 Task: Add Milk Chocolate Peanut Clusters to the cart.
Action: Mouse moved to (18, 55)
Screenshot: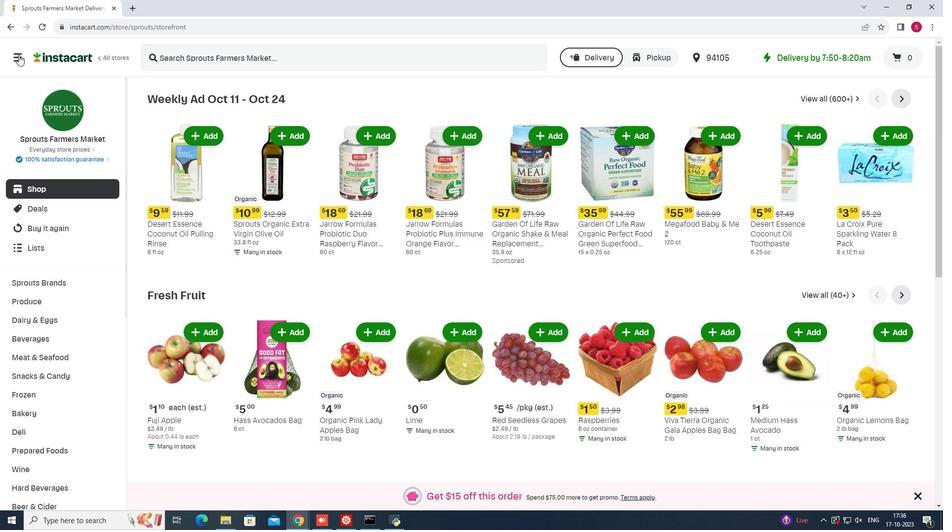 
Action: Mouse pressed left at (18, 55)
Screenshot: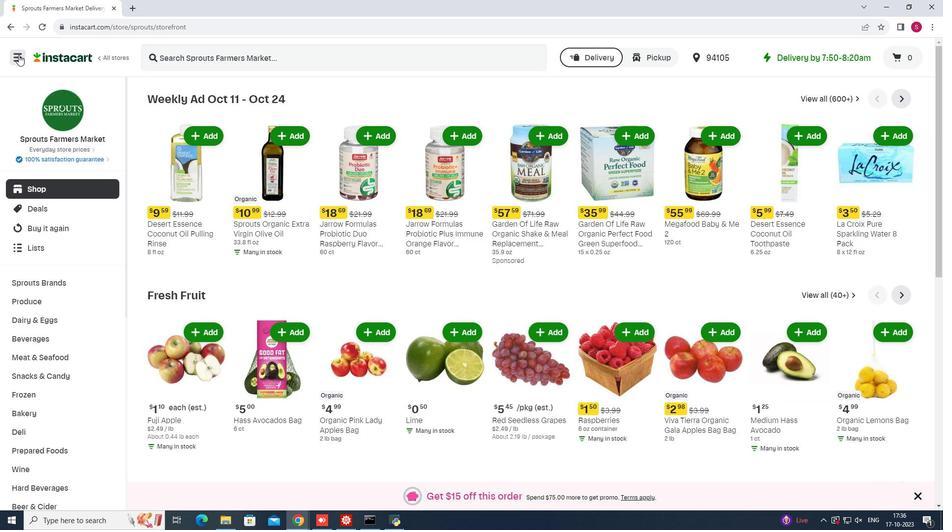 
Action: Mouse moved to (68, 256)
Screenshot: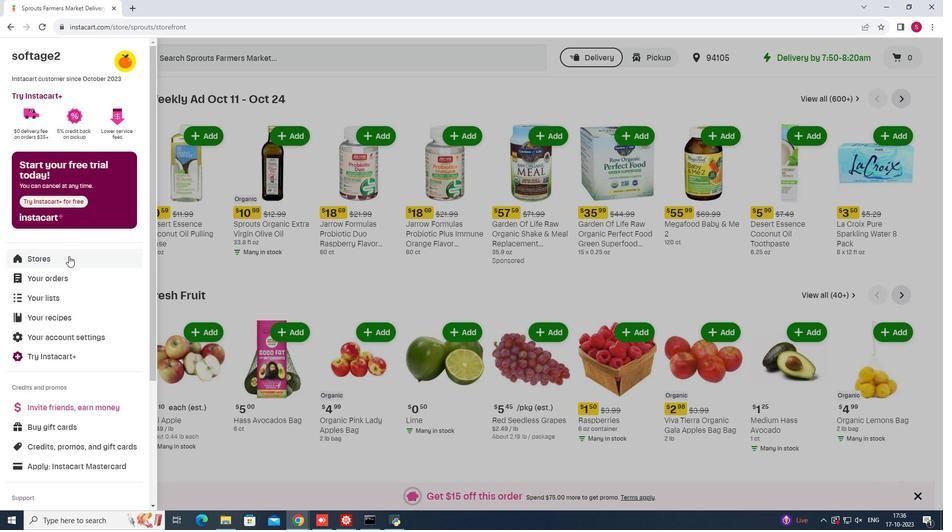 
Action: Mouse pressed left at (68, 256)
Screenshot: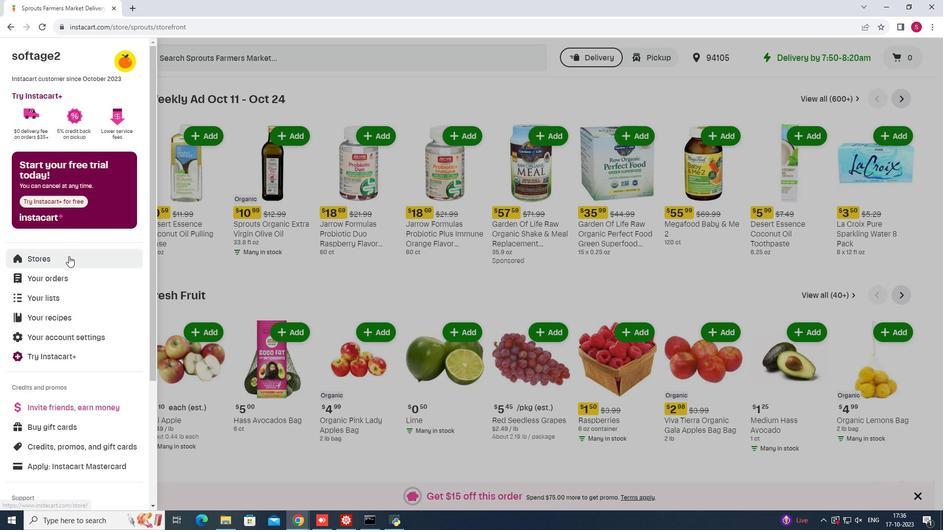 
Action: Mouse pressed left at (68, 256)
Screenshot: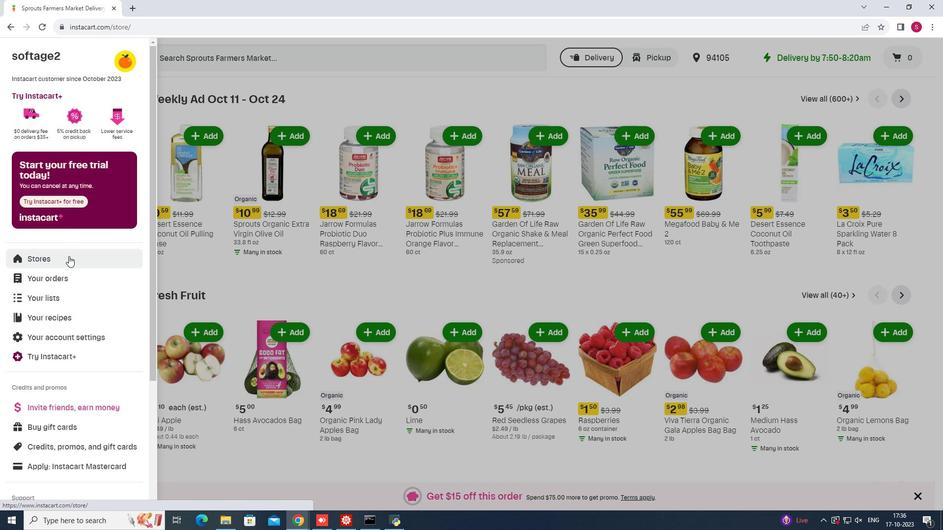 
Action: Mouse moved to (225, 82)
Screenshot: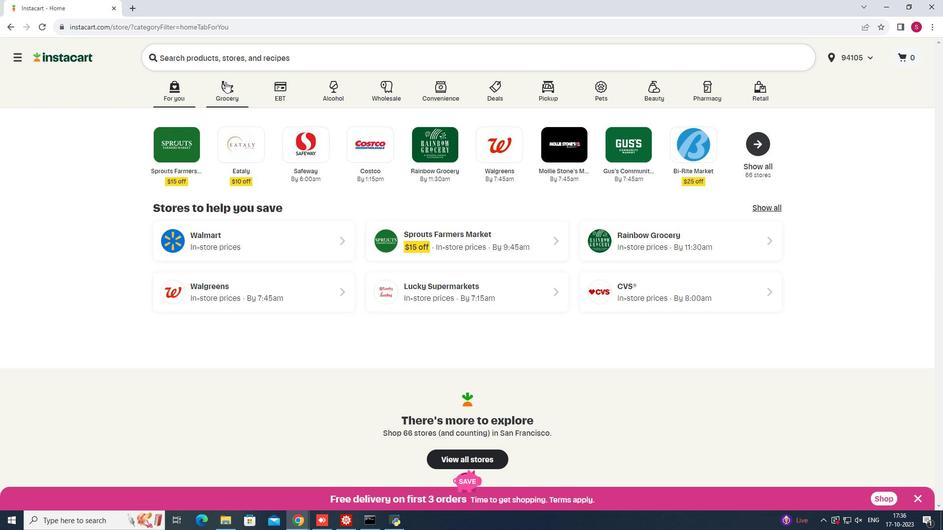 
Action: Mouse pressed left at (225, 82)
Screenshot: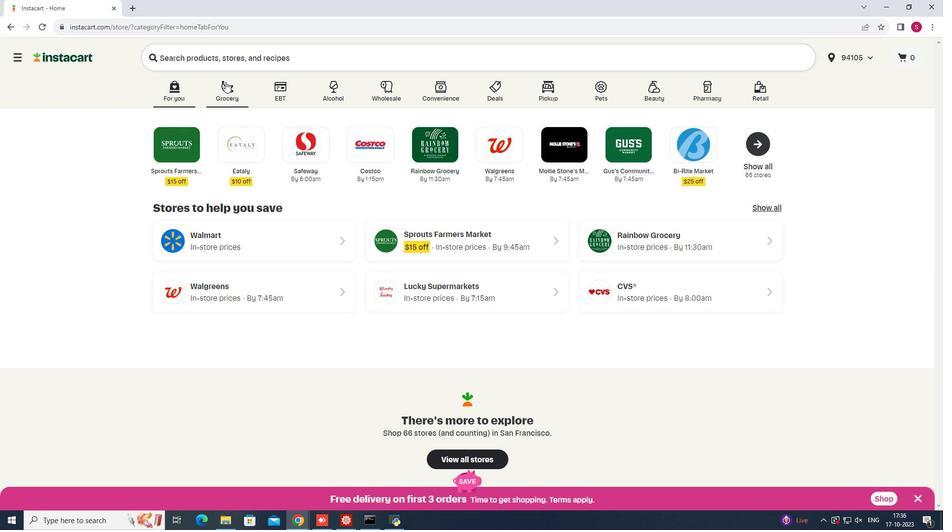 
Action: Mouse moved to (661, 130)
Screenshot: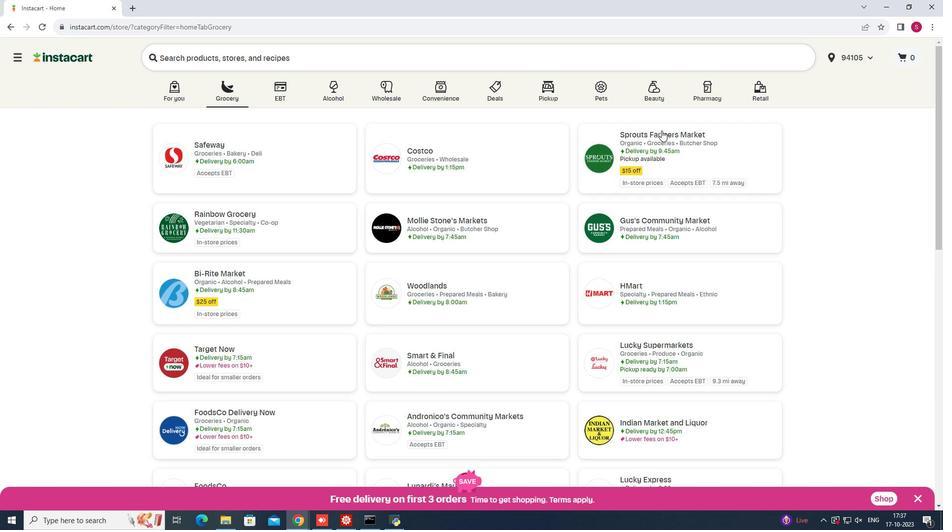 
Action: Mouse pressed left at (661, 130)
Screenshot: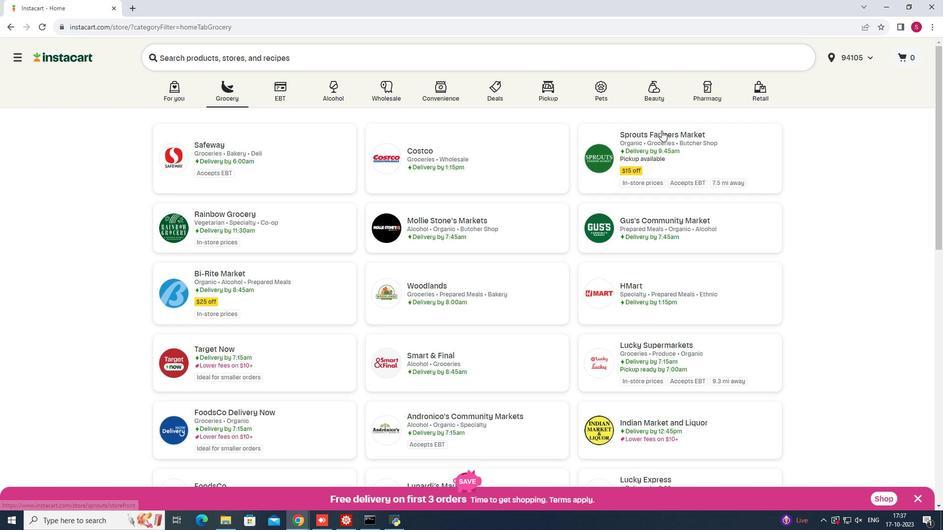 
Action: Mouse moved to (29, 374)
Screenshot: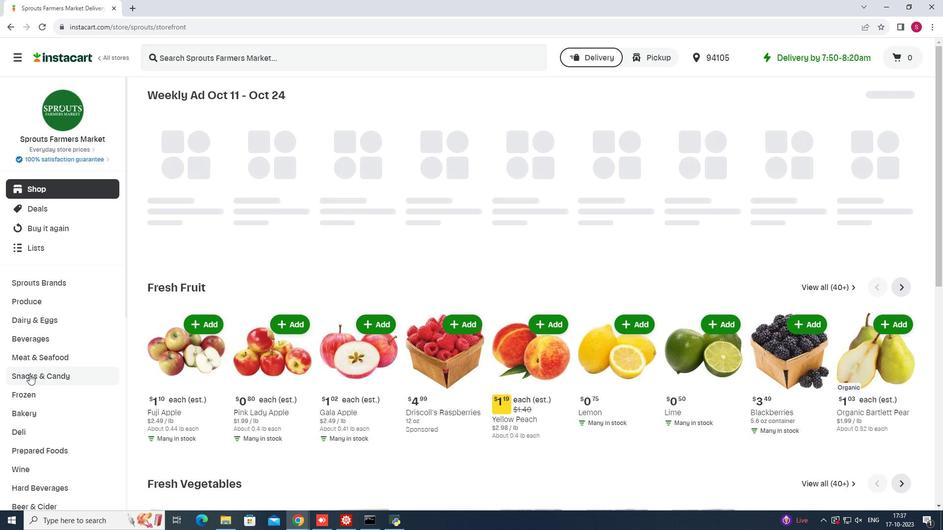 
Action: Mouse pressed left at (29, 374)
Screenshot: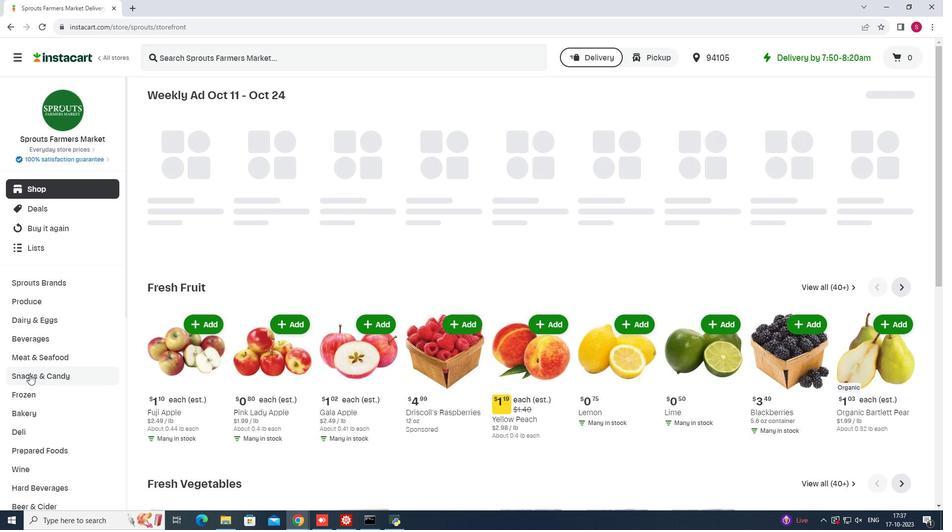 
Action: Mouse moved to (286, 121)
Screenshot: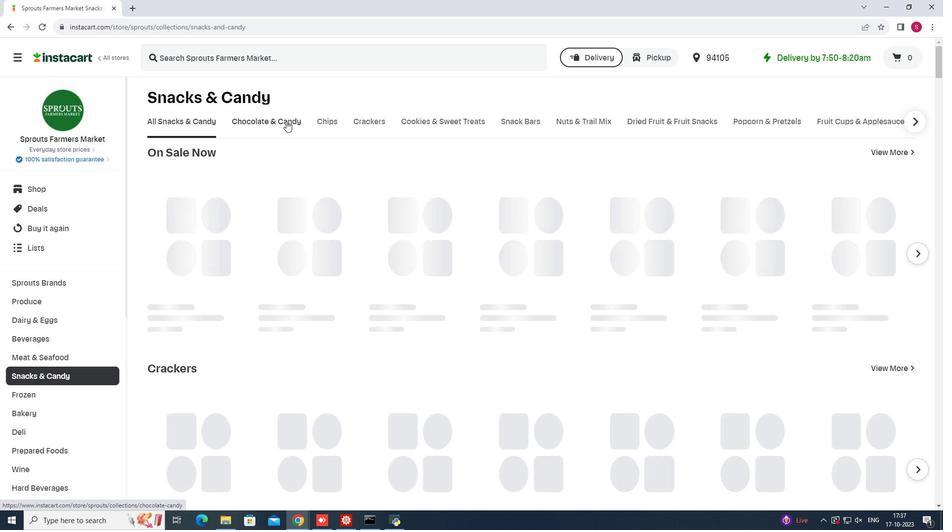 
Action: Mouse pressed left at (286, 121)
Screenshot: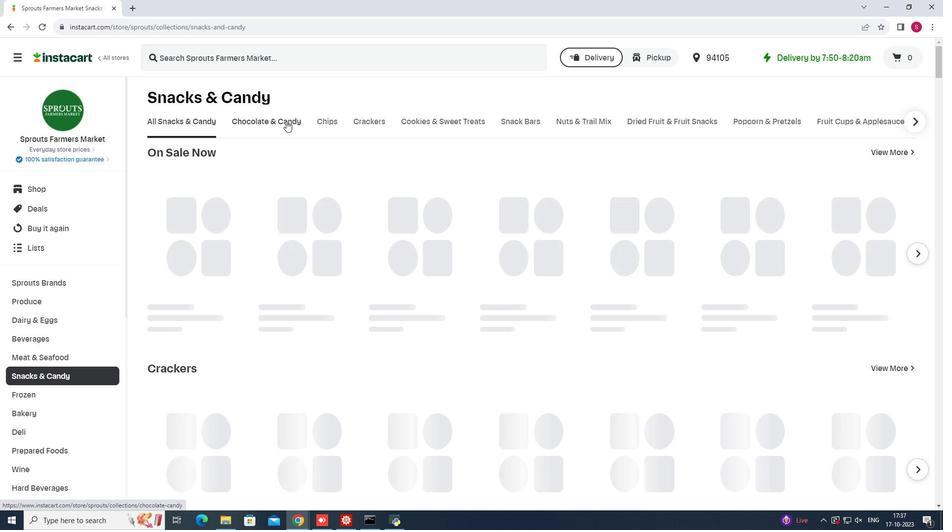 
Action: Mouse moved to (257, 169)
Screenshot: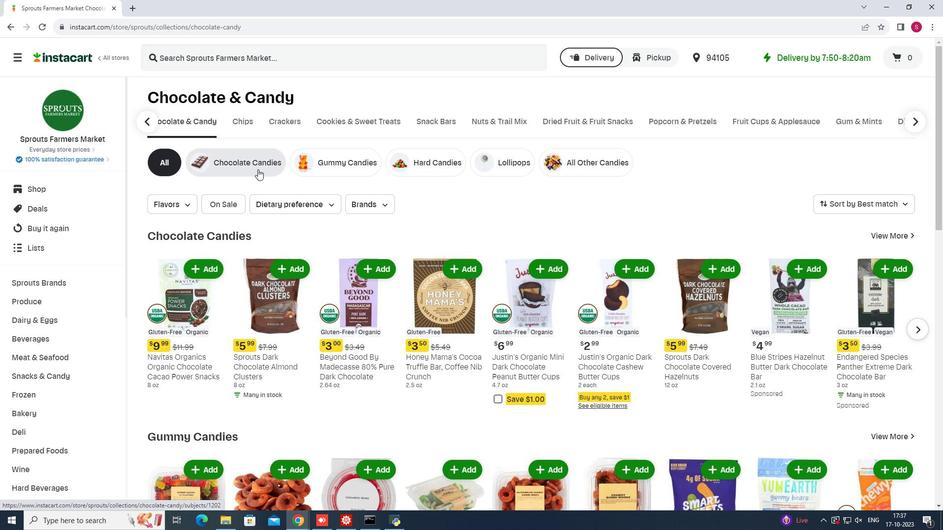 
Action: Mouse pressed left at (257, 169)
Screenshot: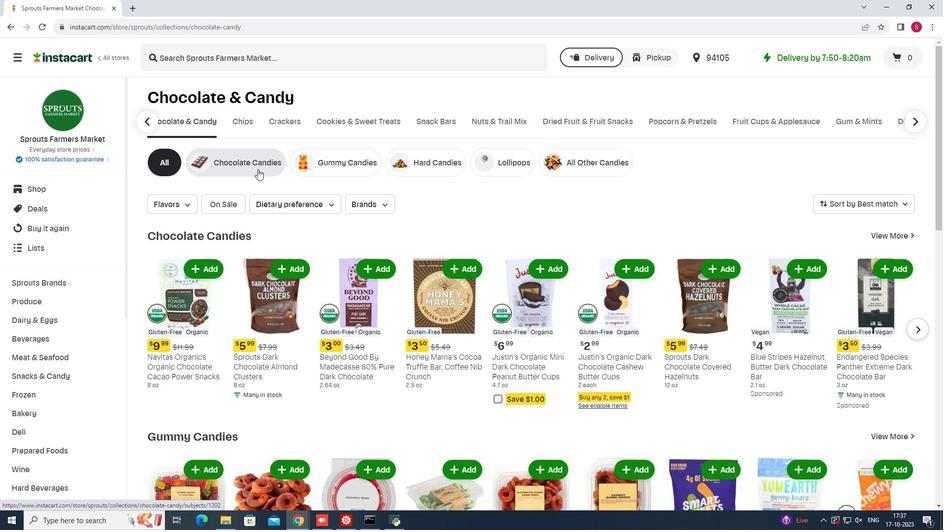 
Action: Mouse moved to (339, 55)
Screenshot: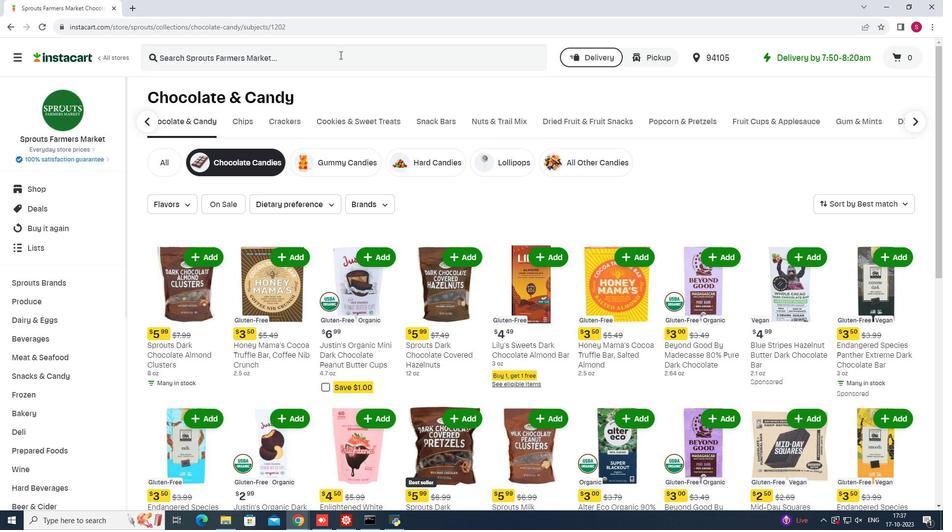 
Action: Mouse pressed left at (339, 55)
Screenshot: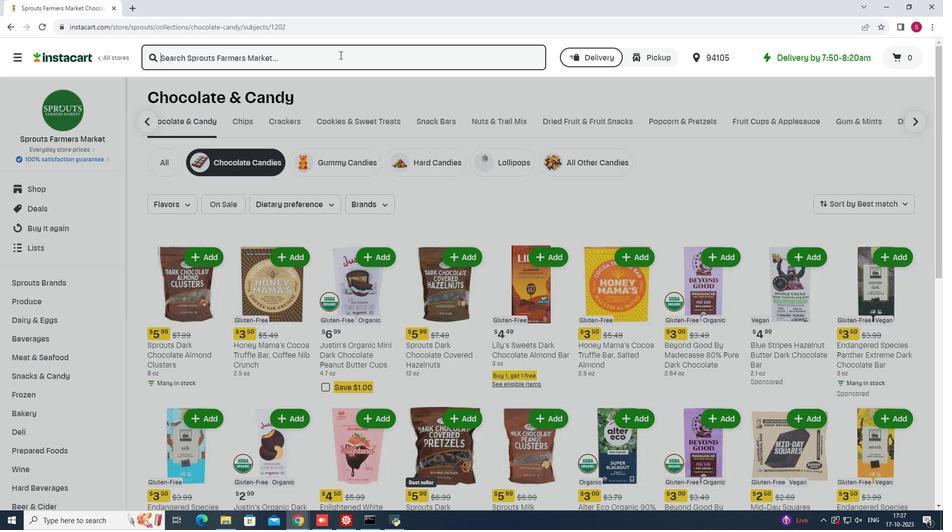 
Action: Key pressed <Key.shift>Milk<Key.space><Key.shift><Key.shift><Key.shift><Key.shift><Key.shift><Key.shift><Key.shift><Key.shift><Key.shift>Chocolate<Key.space><Key.shift>Peanuts<Key.backspace><Key.space><Key.shift>Clusters<Key.enter>
Screenshot: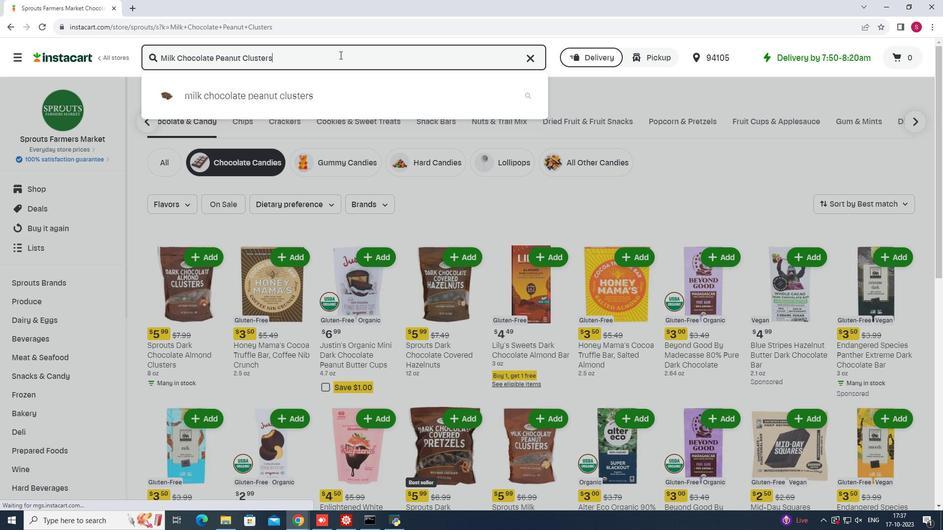 
Action: Mouse moved to (598, 272)
Screenshot: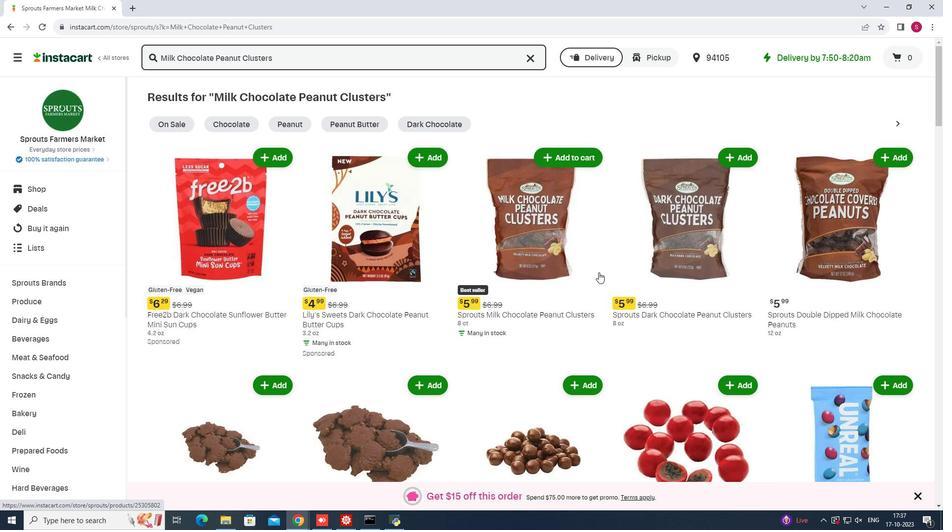 
Action: Mouse scrolled (598, 272) with delta (0, 0)
Screenshot: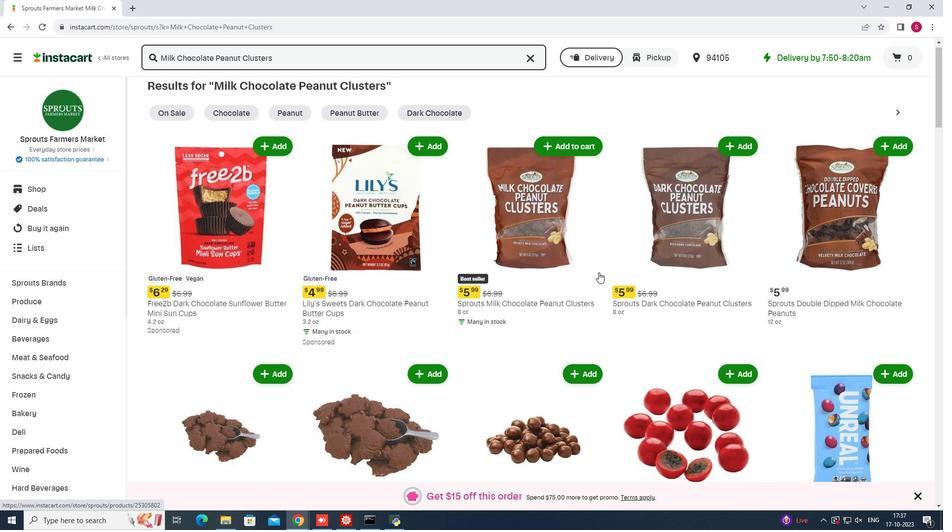 
Action: Mouse scrolled (598, 272) with delta (0, 0)
Screenshot: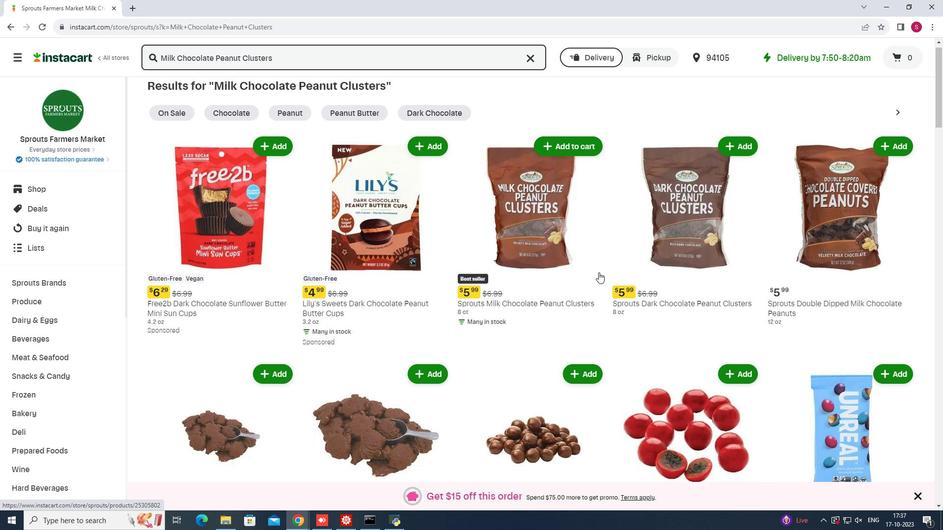 
Action: Mouse scrolled (598, 272) with delta (0, 0)
Screenshot: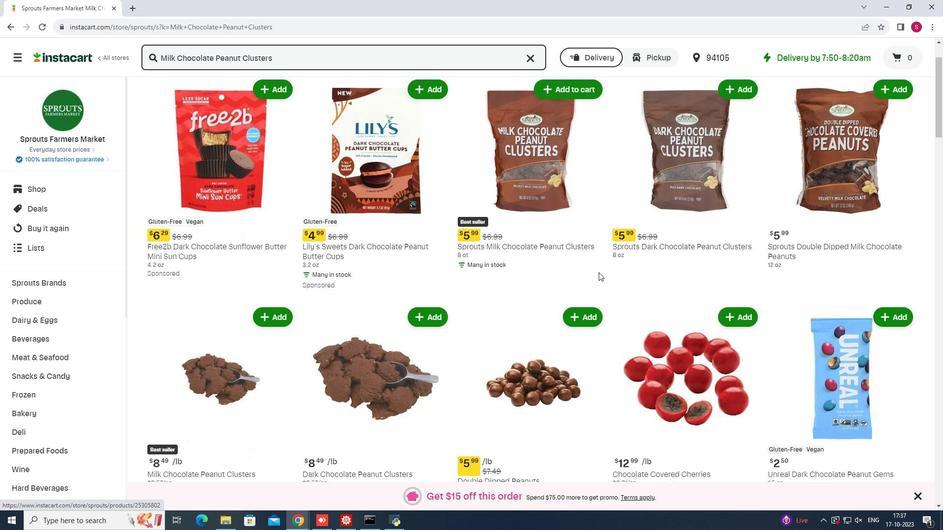
Action: Mouse scrolled (598, 272) with delta (0, 0)
Screenshot: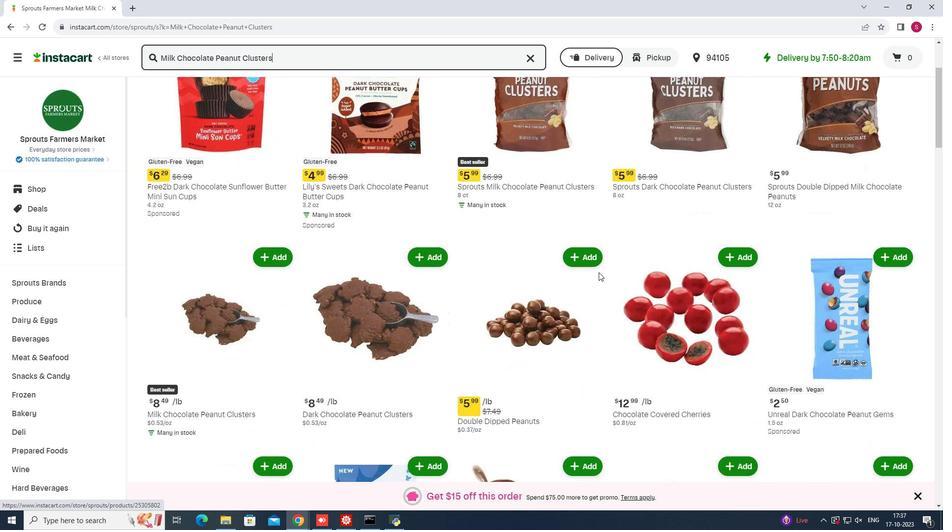 
Action: Mouse scrolled (598, 272) with delta (0, 0)
Screenshot: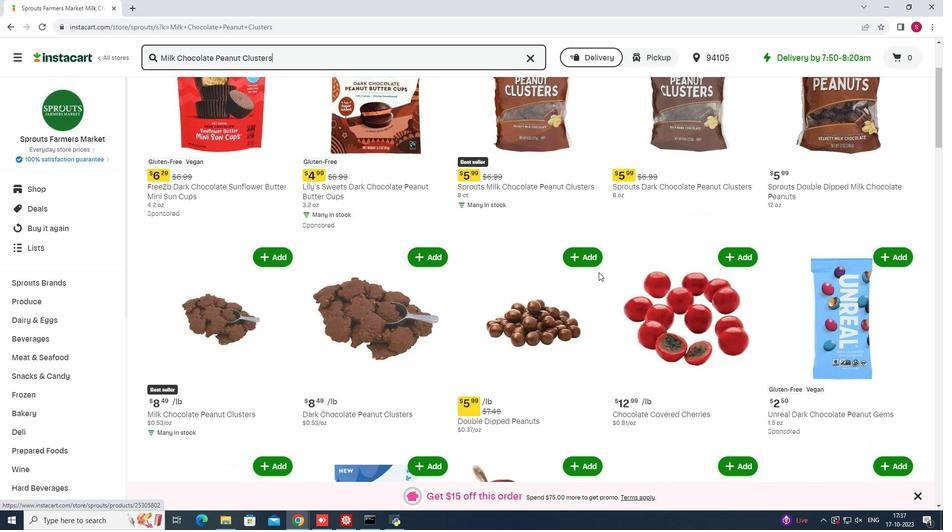 
Action: Mouse moved to (248, 145)
Screenshot: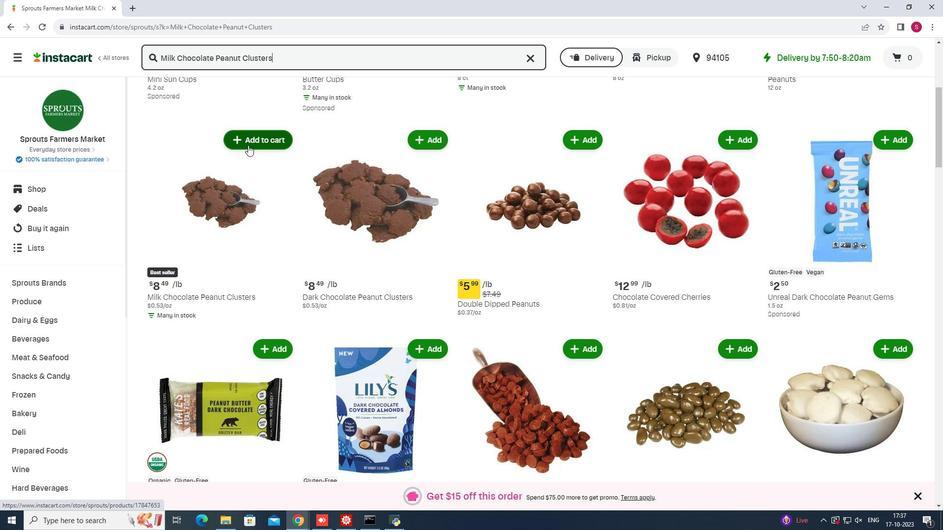 
Action: Mouse pressed left at (248, 145)
Screenshot: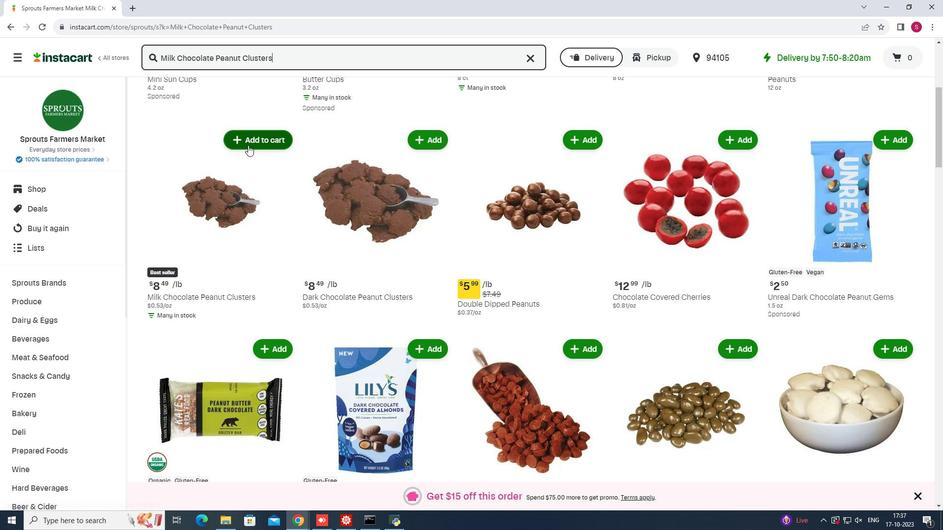 
Action: Mouse moved to (591, 190)
Screenshot: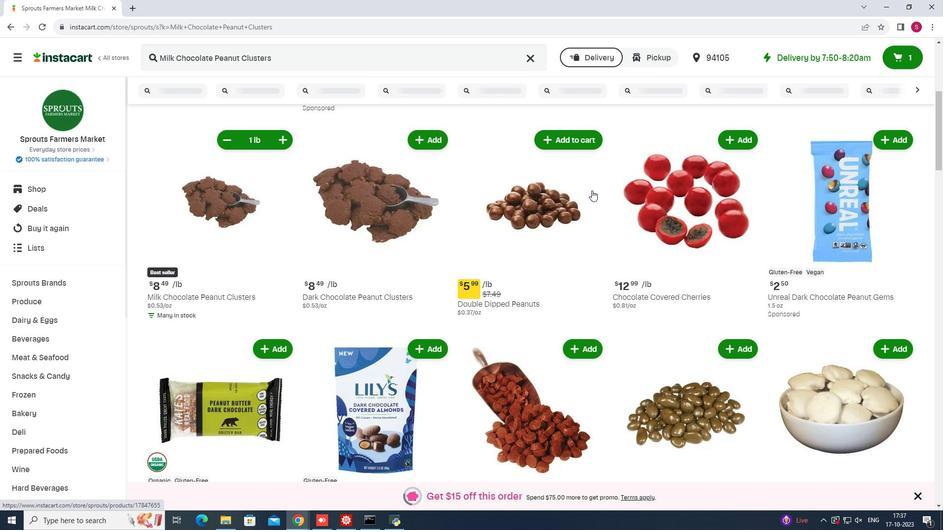 
